 Task: Open Card Card0000000178 in Board Board0000000045 in Workspace WS0000000015 in Trello. Add Member Email0000000058 to Card Card0000000178 in Board Board0000000045 in Workspace WS0000000015 in Trello. Add Blue Label titled Label0000000178 to Card Card0000000178 in Board Board0000000045 in Workspace WS0000000015 in Trello. Add Checklist CL0000000178 to Card Card0000000178 in Board Board0000000045 in Workspace WS0000000015 in Trello. Add Dates with Start Date as Sep 01 2023 and Due Date as Sep 30 2023 to Card Card0000000178 in Board Board0000000045 in Workspace WS0000000015 in Trello
Action: Mouse moved to (356, 339)
Screenshot: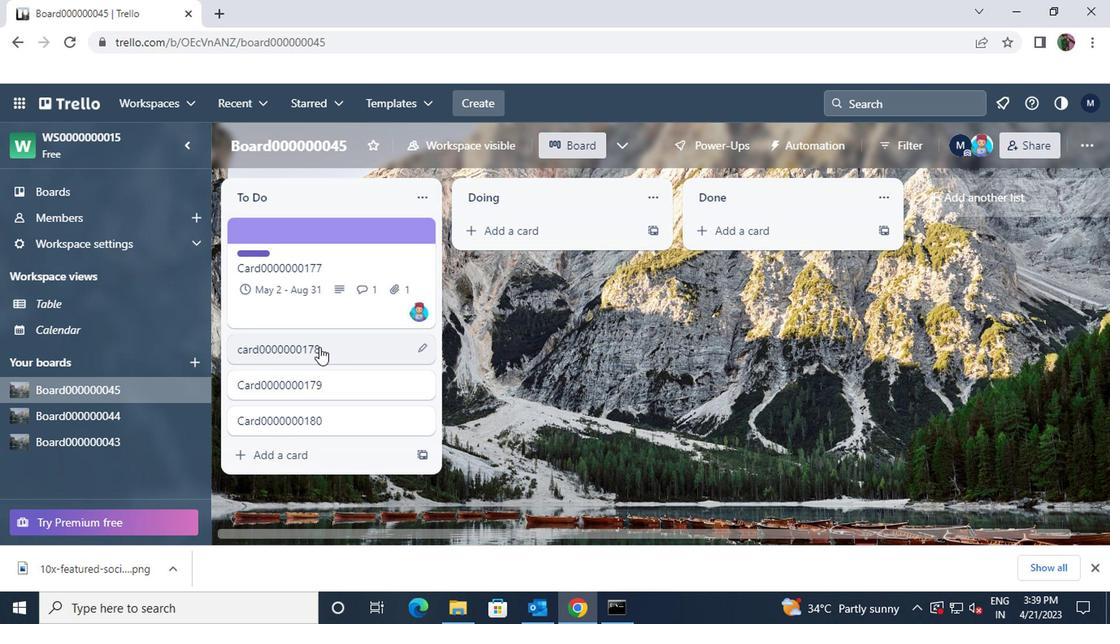 
Action: Mouse pressed left at (356, 339)
Screenshot: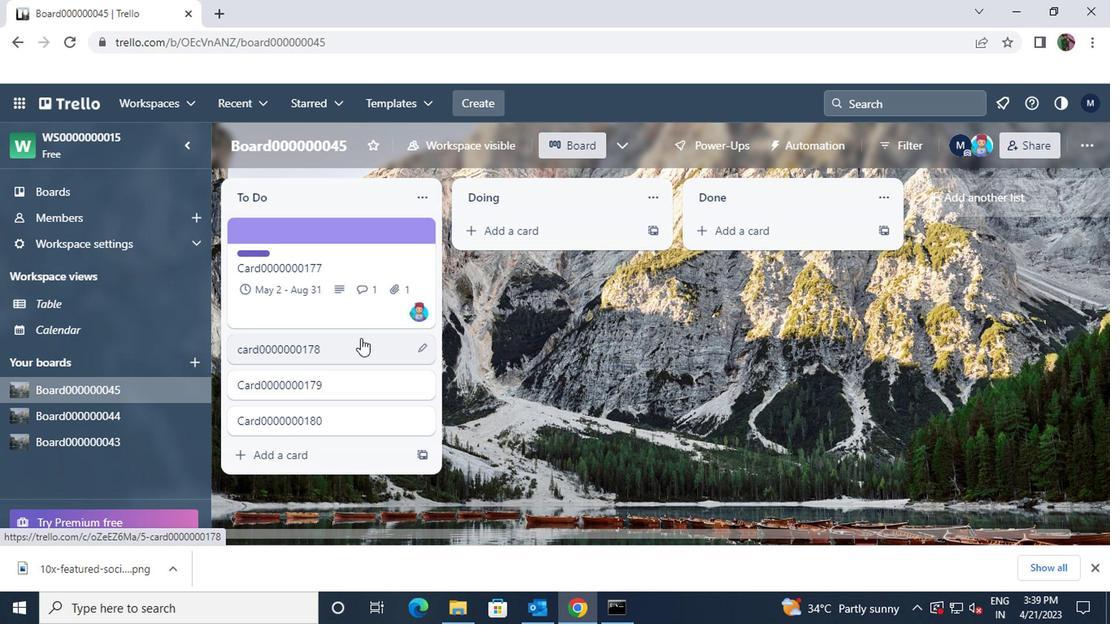 
Action: Mouse moved to (728, 234)
Screenshot: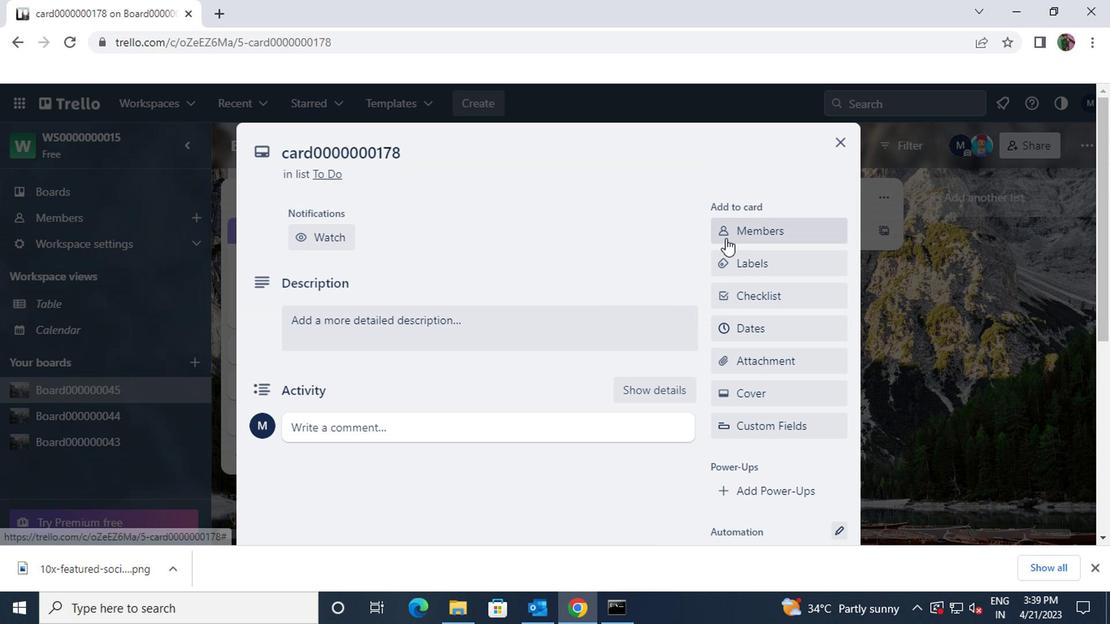 
Action: Mouse pressed left at (728, 234)
Screenshot: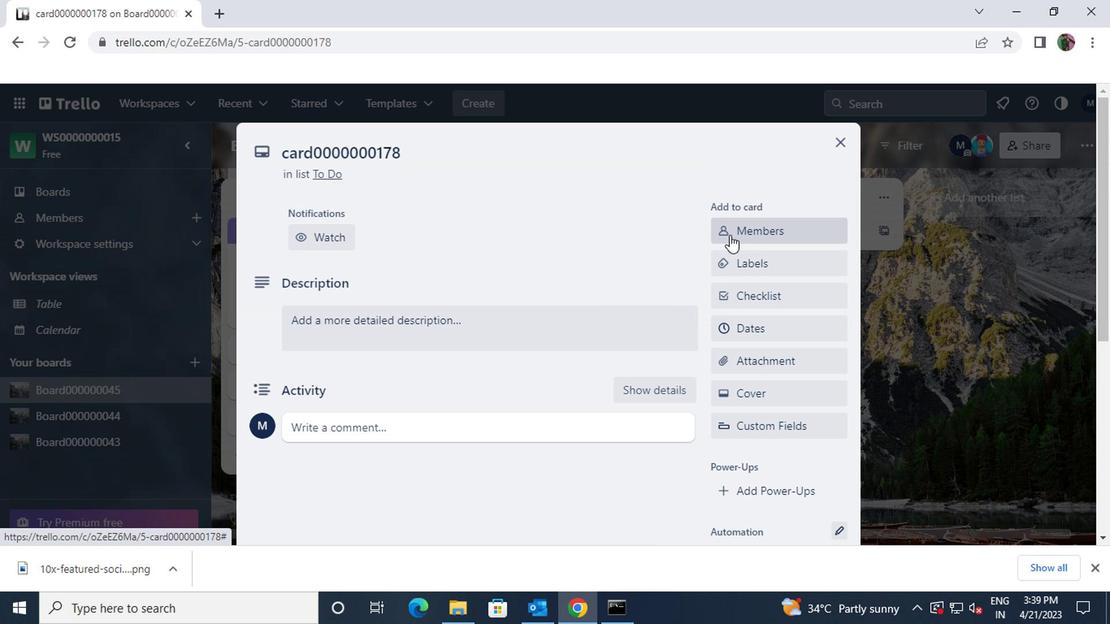 
Action: Key pressed nikrathi889<Key.shift>@GMAIL.COM
Screenshot: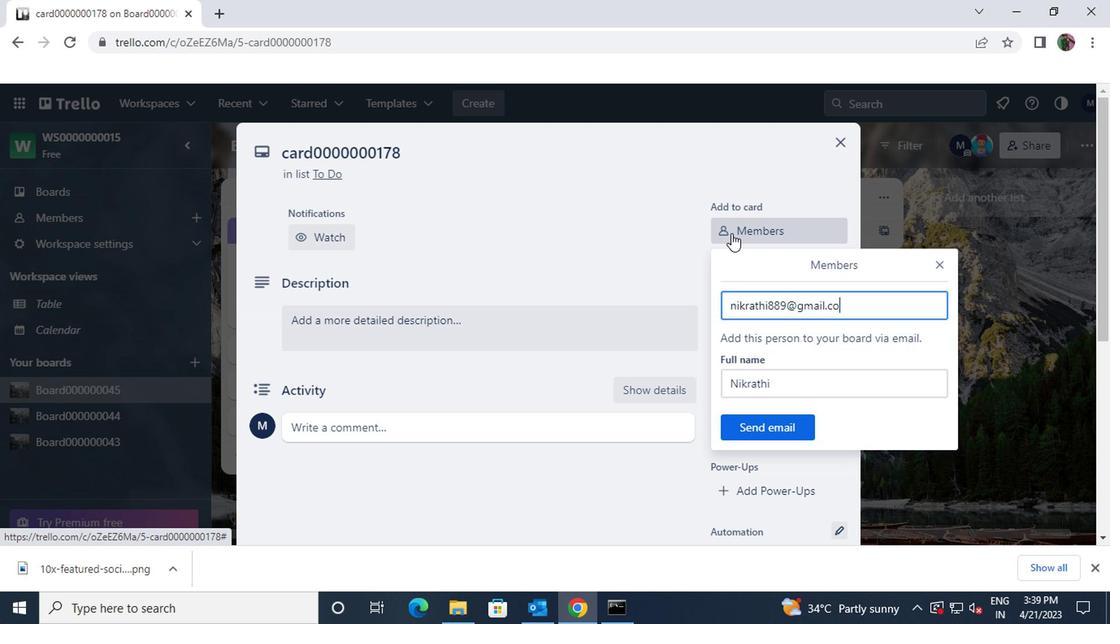 
Action: Mouse moved to (757, 429)
Screenshot: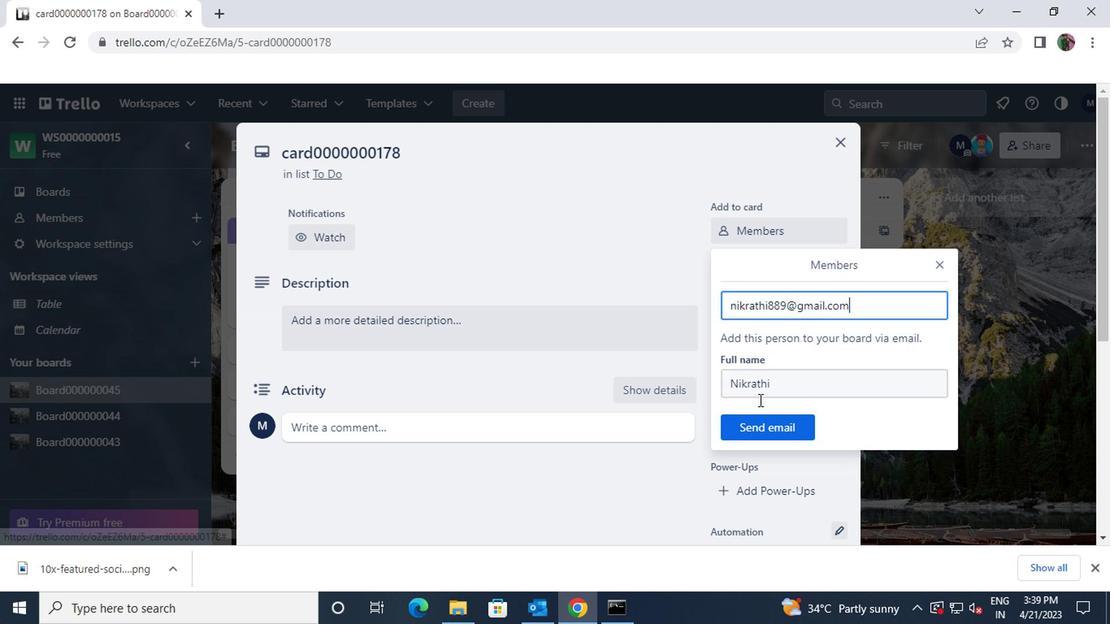 
Action: Mouse pressed left at (757, 429)
Screenshot: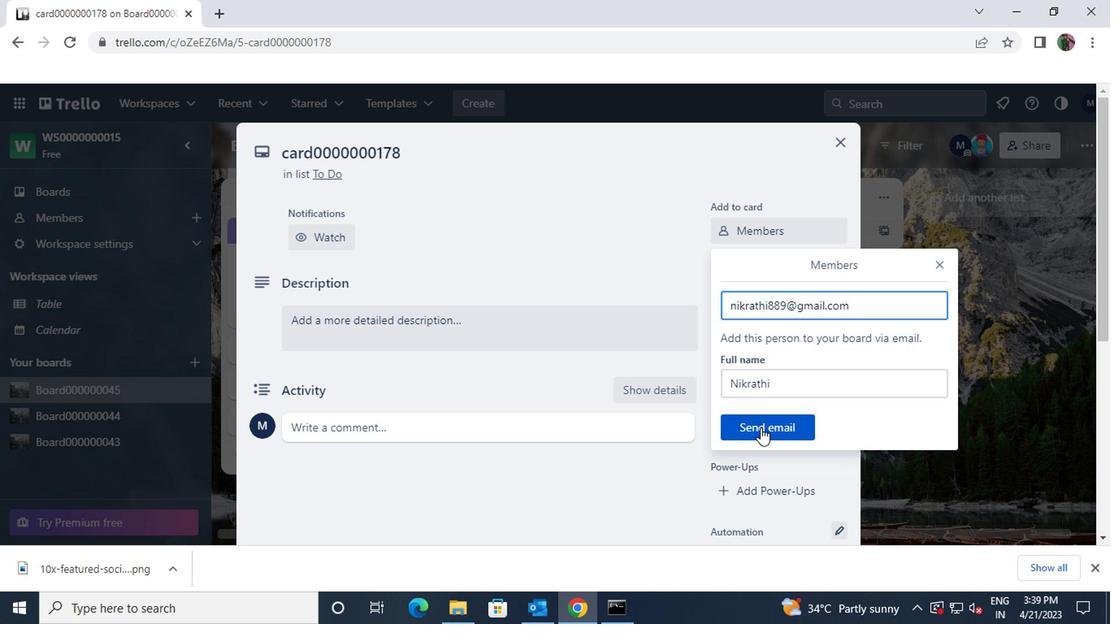 
Action: Mouse moved to (755, 259)
Screenshot: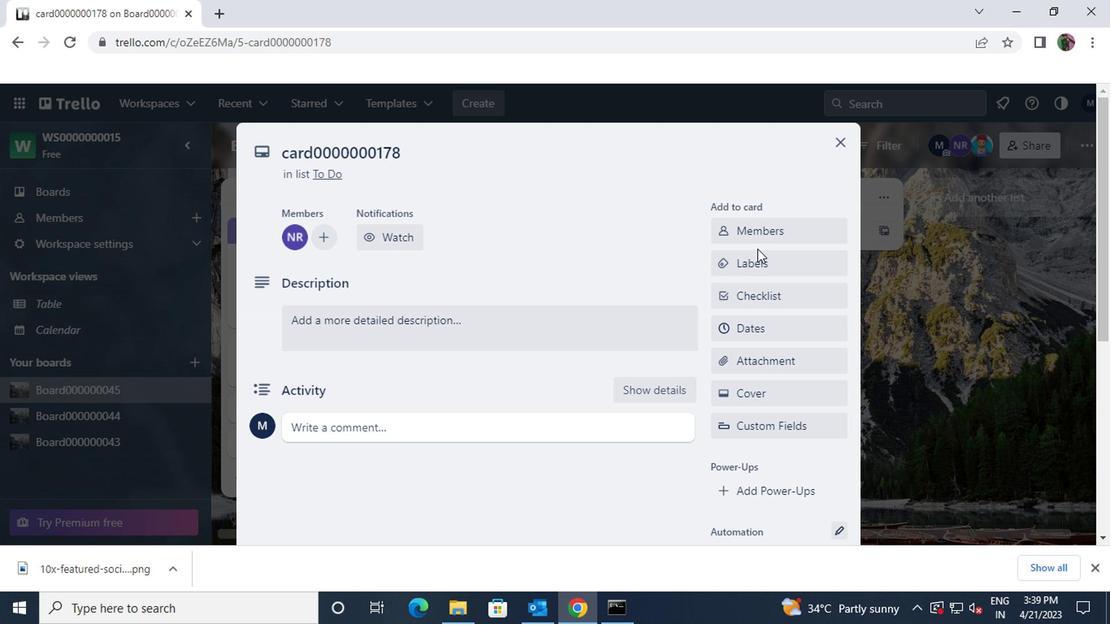 
Action: Mouse pressed left at (755, 259)
Screenshot: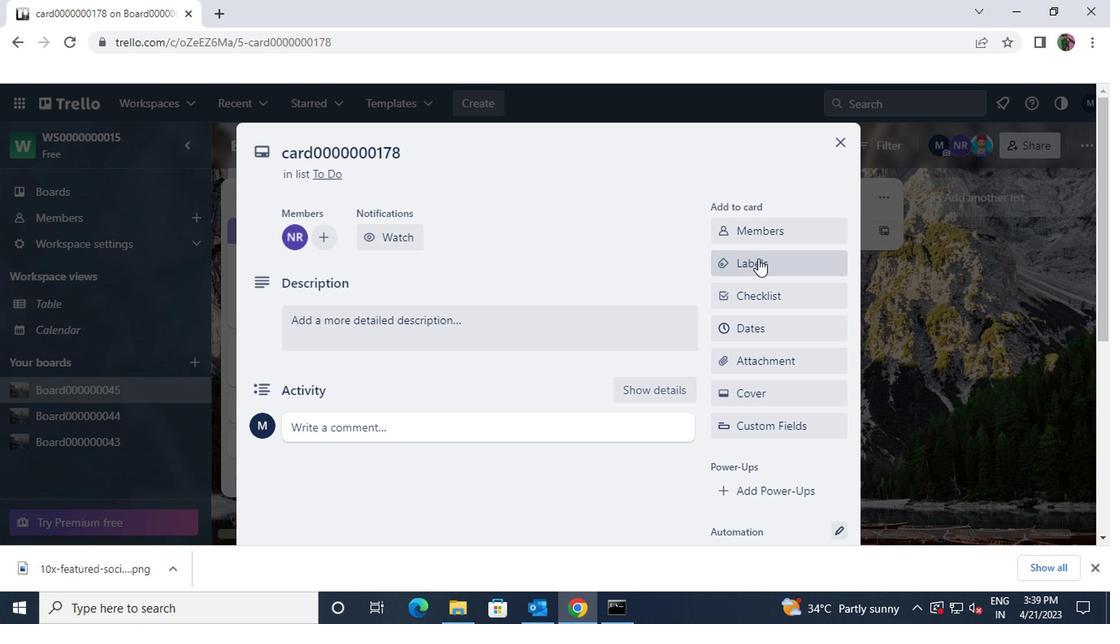 
Action: Mouse moved to (821, 452)
Screenshot: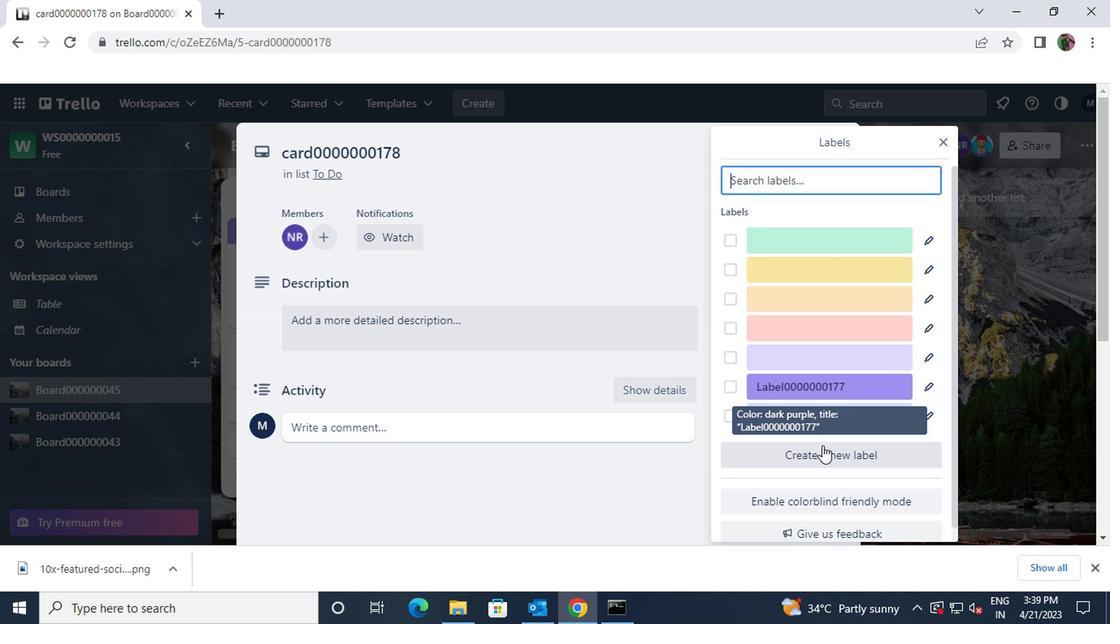 
Action: Mouse pressed left at (821, 452)
Screenshot: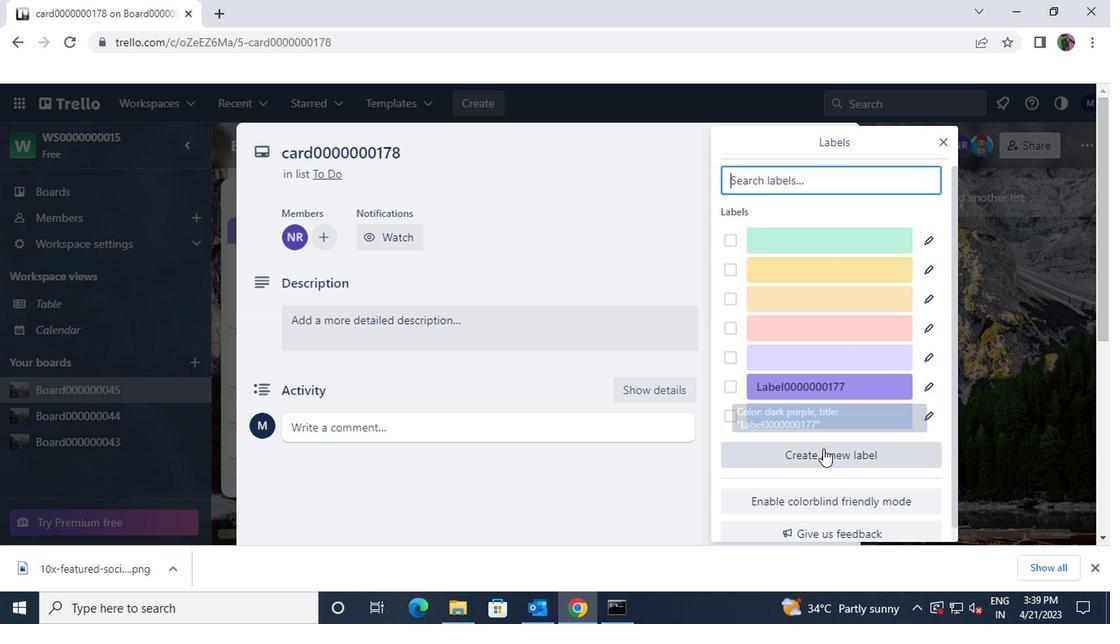 
Action: Mouse moved to (782, 293)
Screenshot: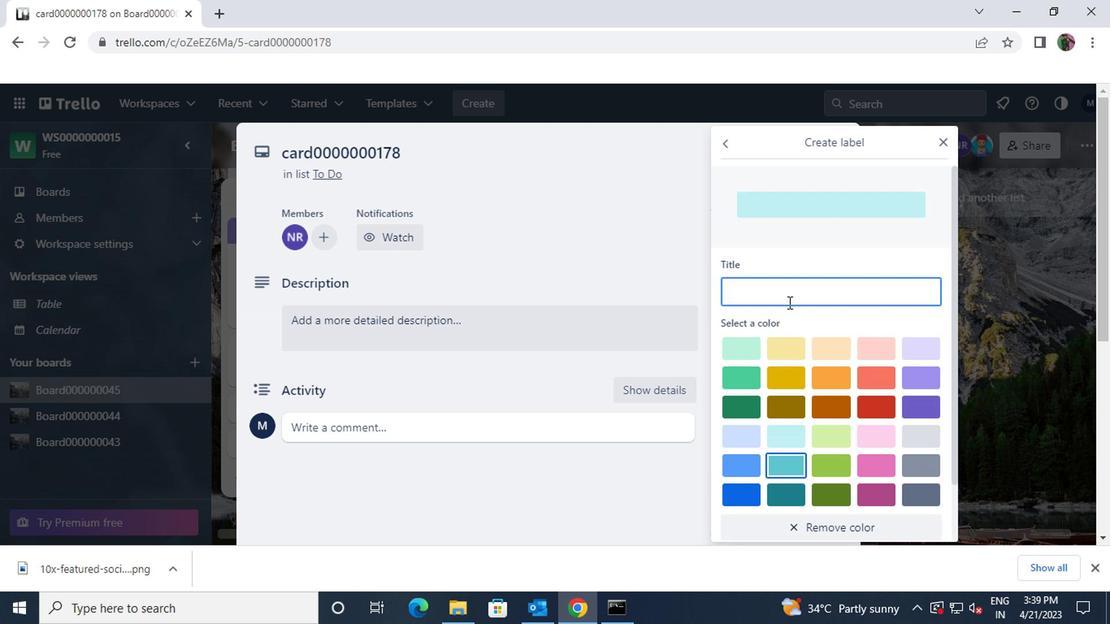 
Action: Mouse pressed left at (782, 293)
Screenshot: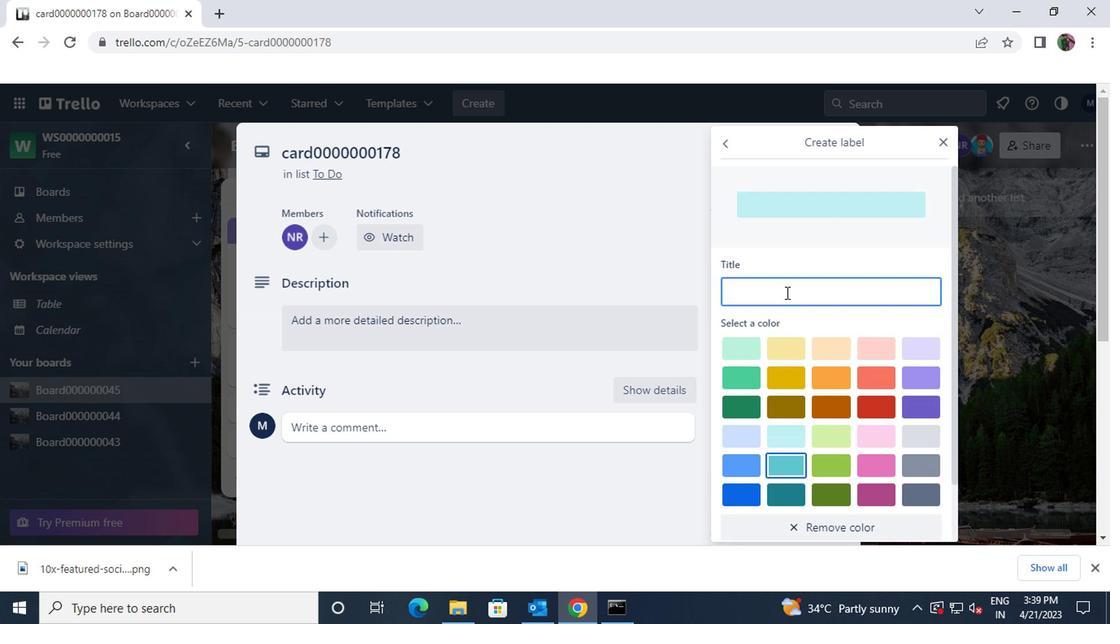 
Action: Mouse moved to (782, 293)
Screenshot: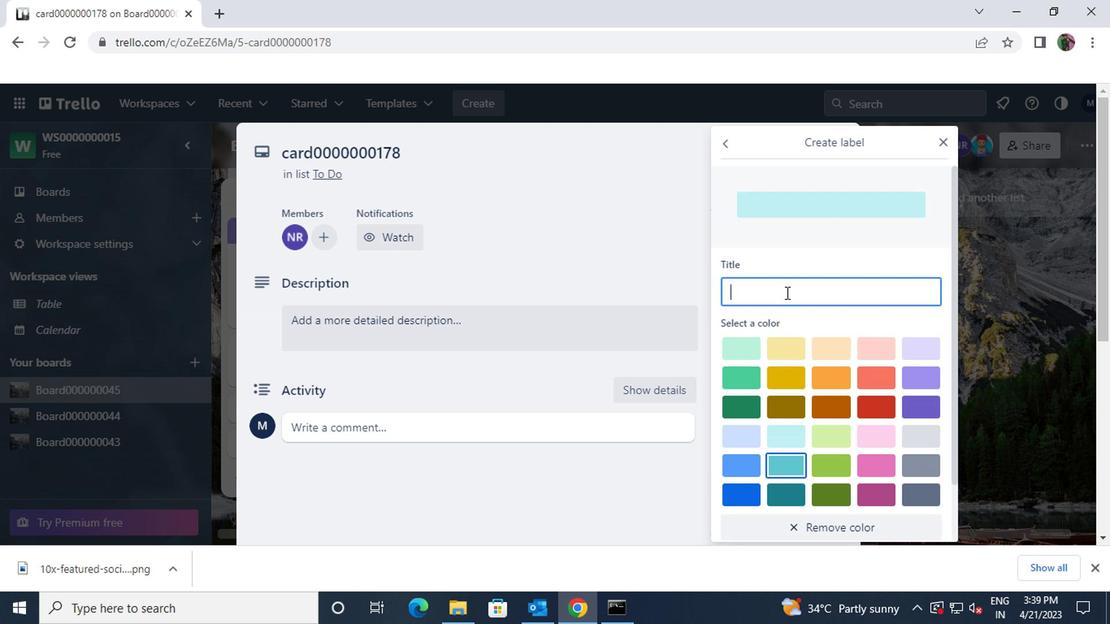 
Action: Key pressed <Key.shift>LABEL000000178
Screenshot: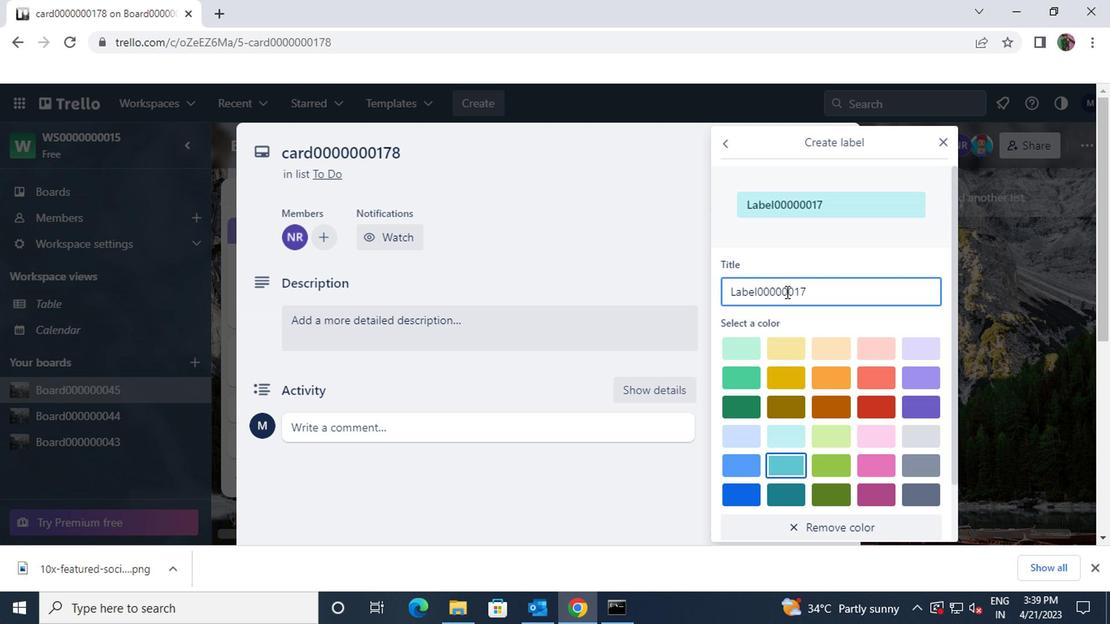 
Action: Mouse moved to (729, 492)
Screenshot: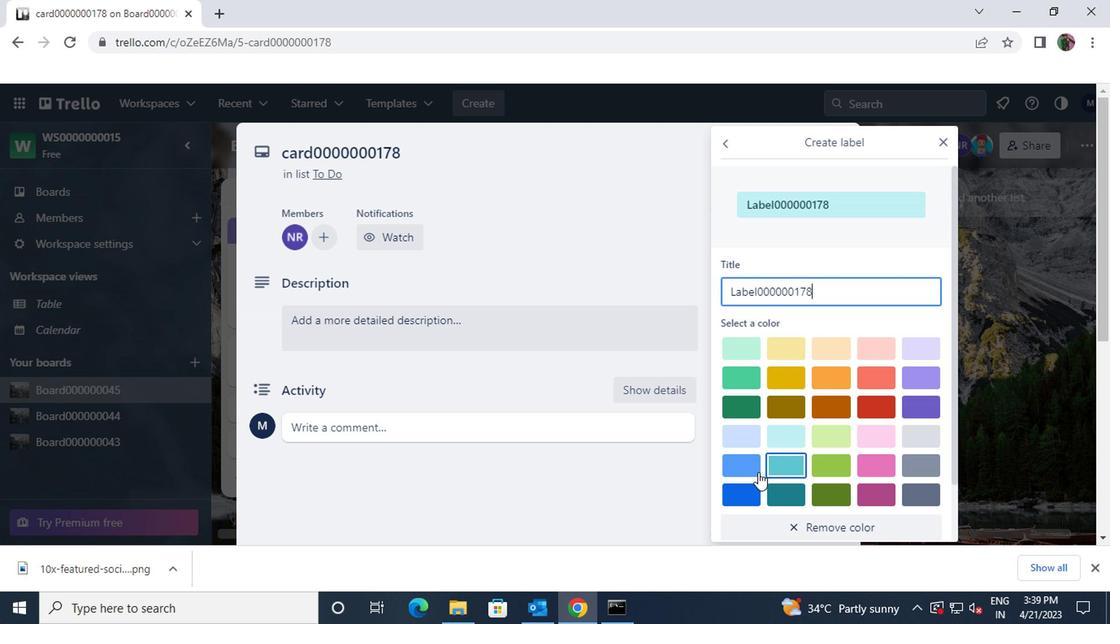 
Action: Mouse pressed left at (729, 492)
Screenshot: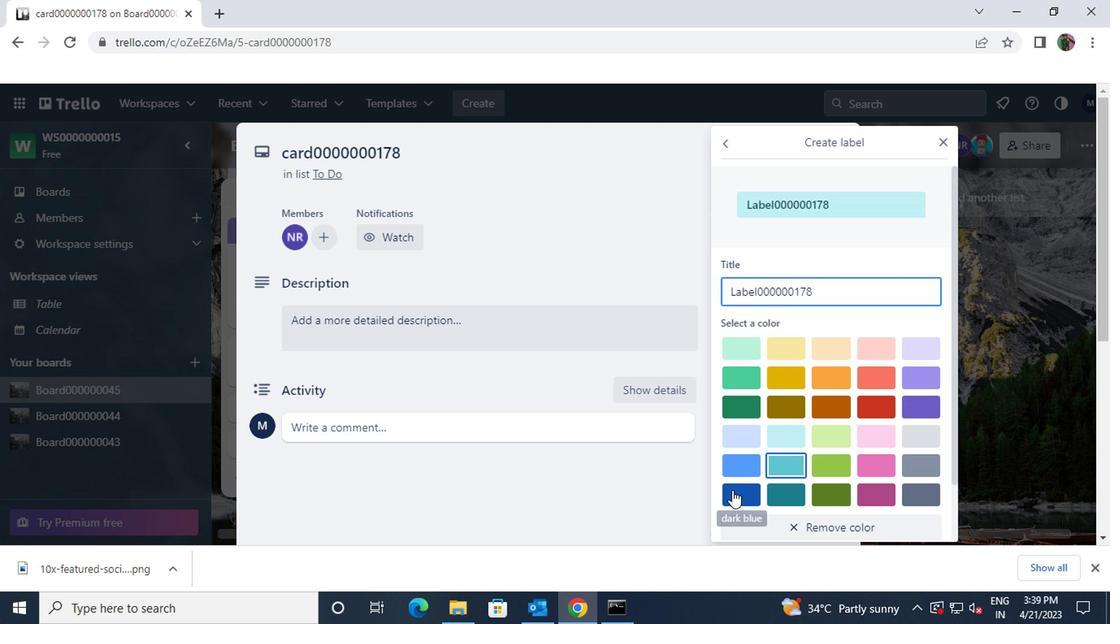 
Action: Mouse moved to (741, 491)
Screenshot: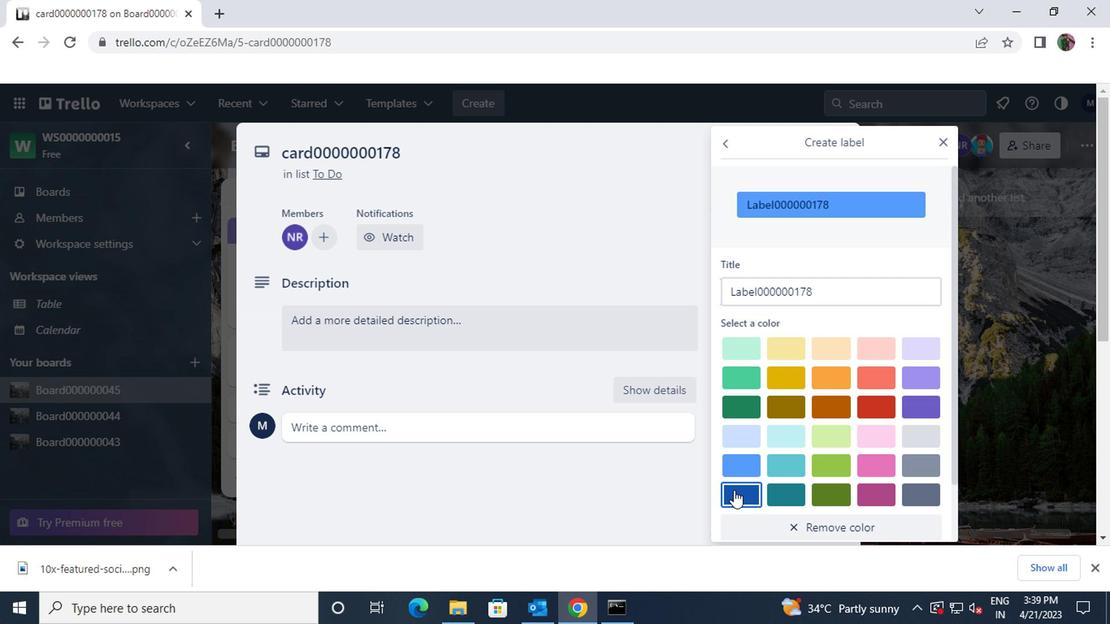
Action: Mouse scrolled (741, 490) with delta (0, -1)
Screenshot: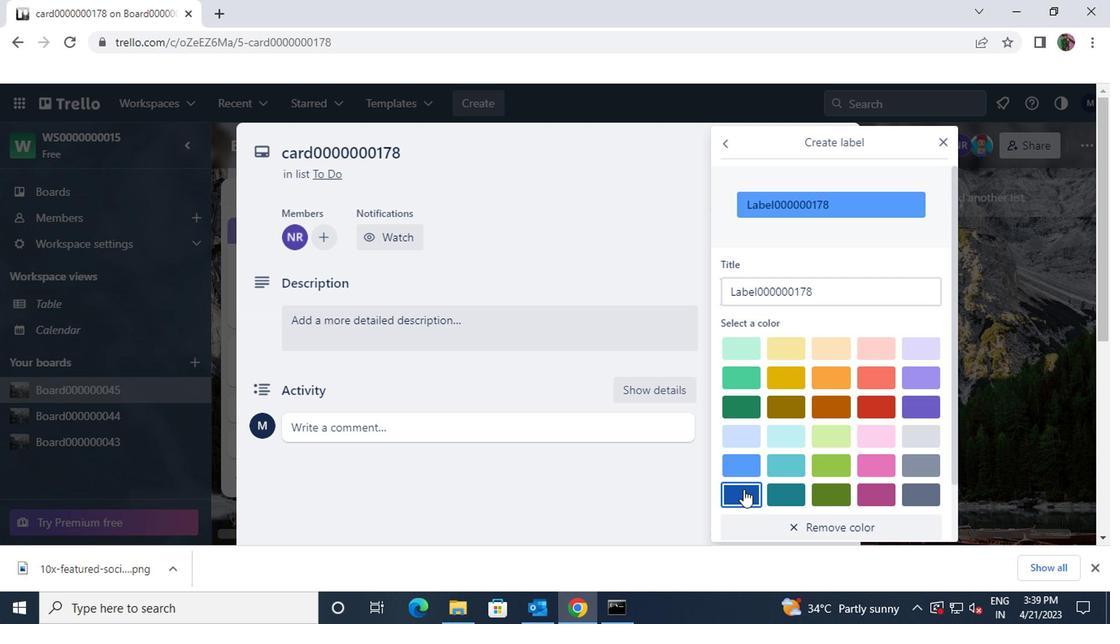 
Action: Mouse scrolled (741, 490) with delta (0, -1)
Screenshot: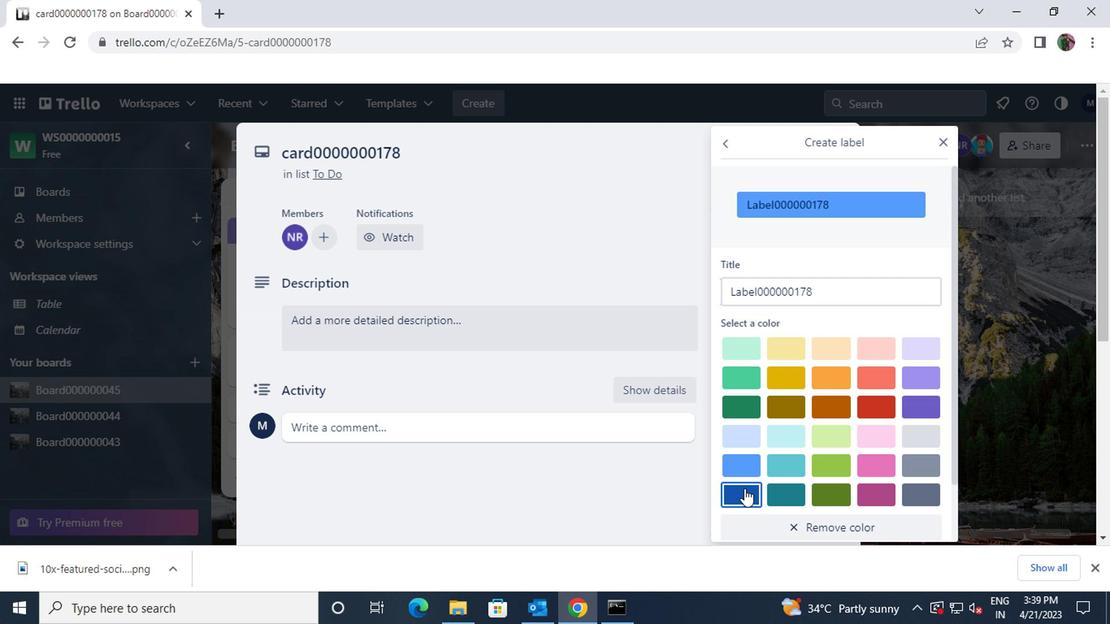 
Action: Mouse moved to (747, 516)
Screenshot: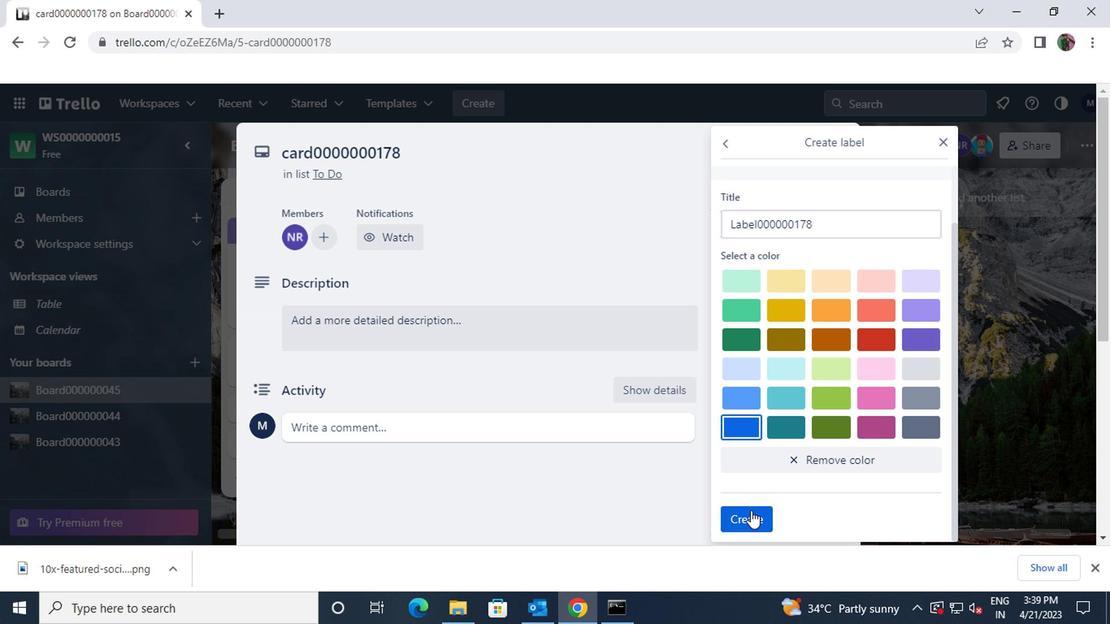 
Action: Mouse pressed left at (747, 516)
Screenshot: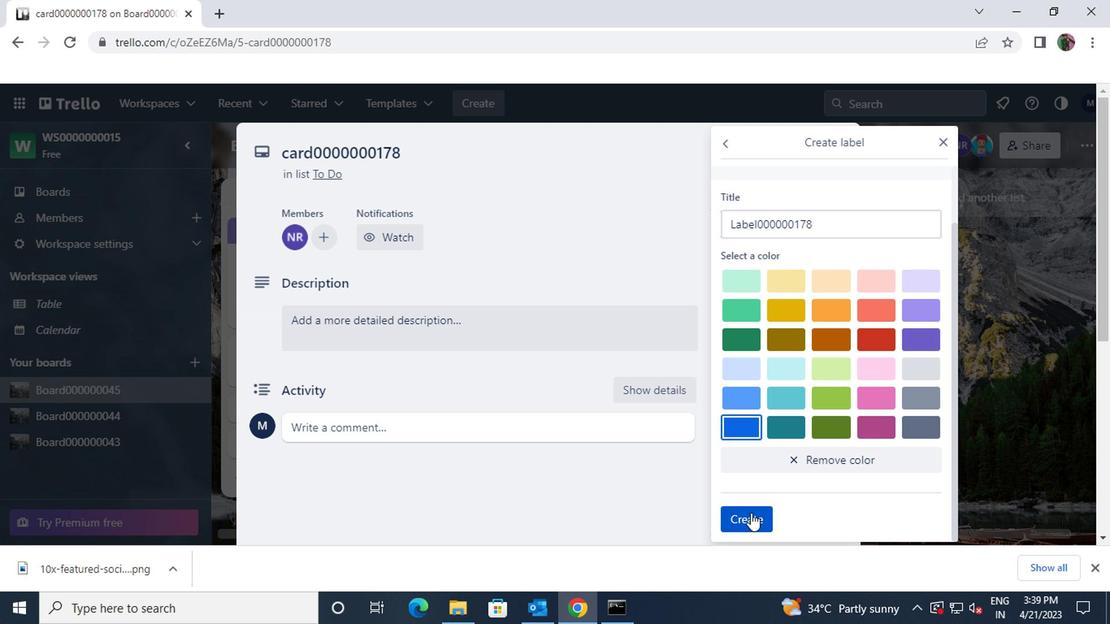 
Action: Mouse moved to (764, 487)
Screenshot: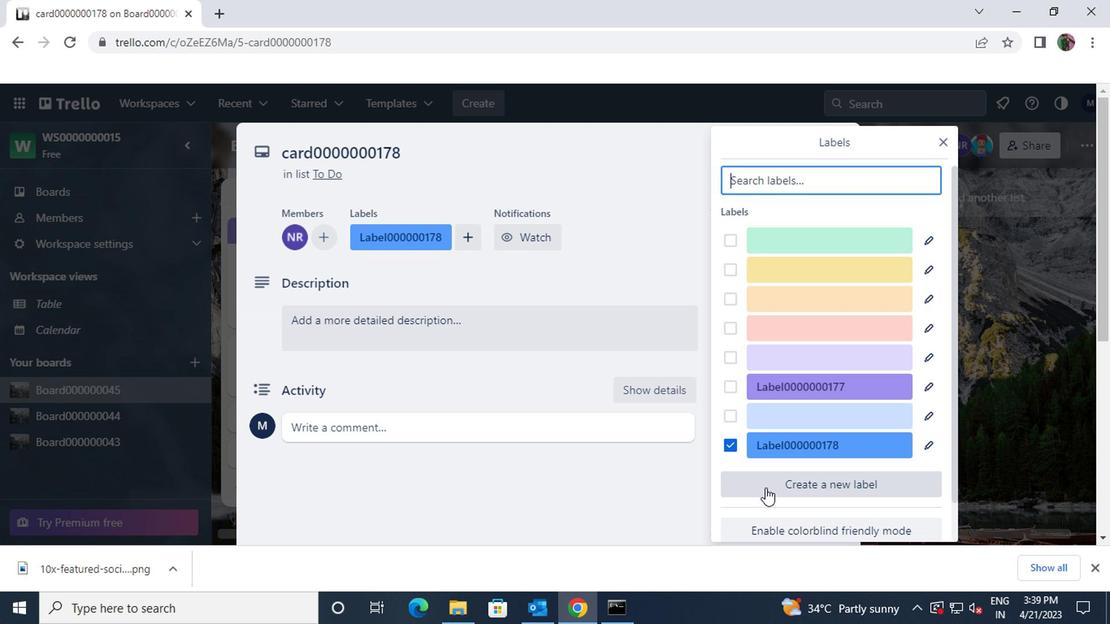 
Action: Mouse scrolled (764, 487) with delta (0, 0)
Screenshot: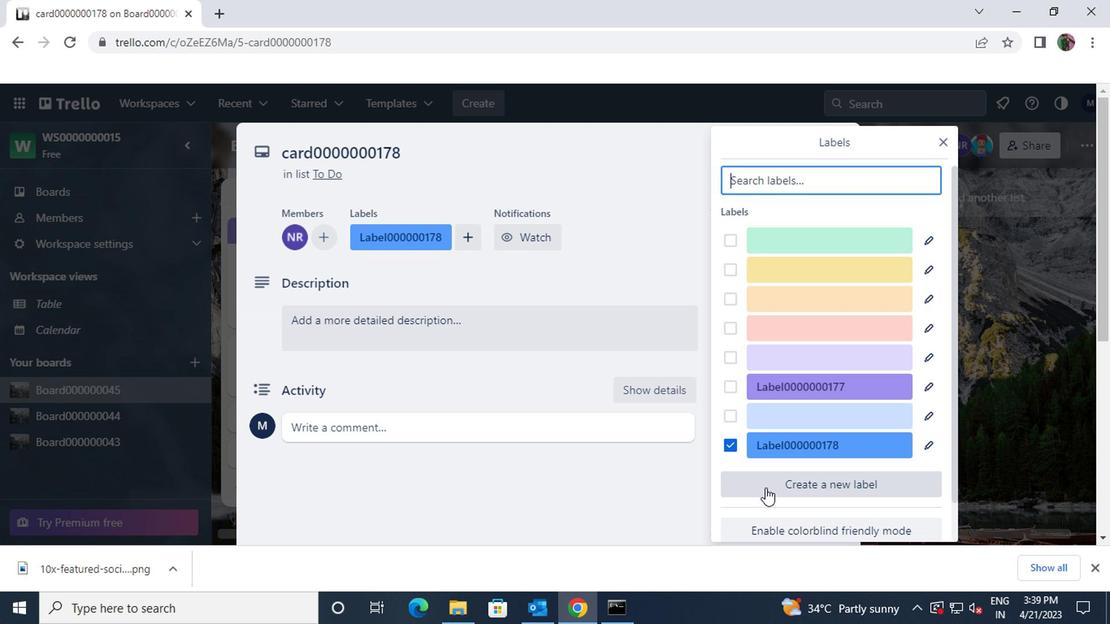 
Action: Mouse scrolled (764, 487) with delta (0, 0)
Screenshot: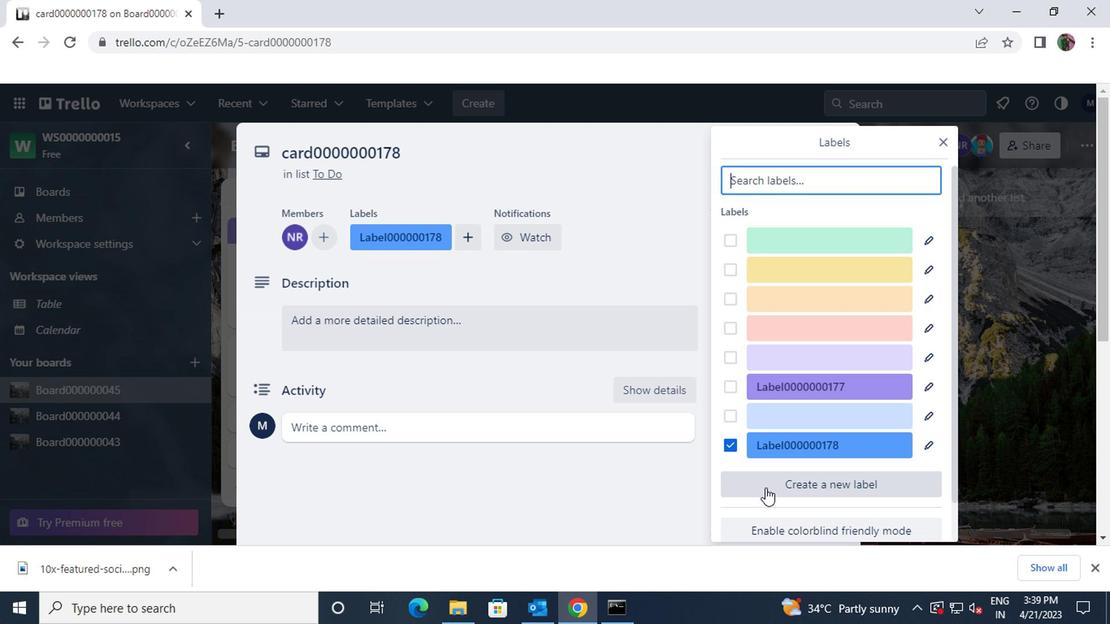 
Action: Mouse scrolled (764, 487) with delta (0, 0)
Screenshot: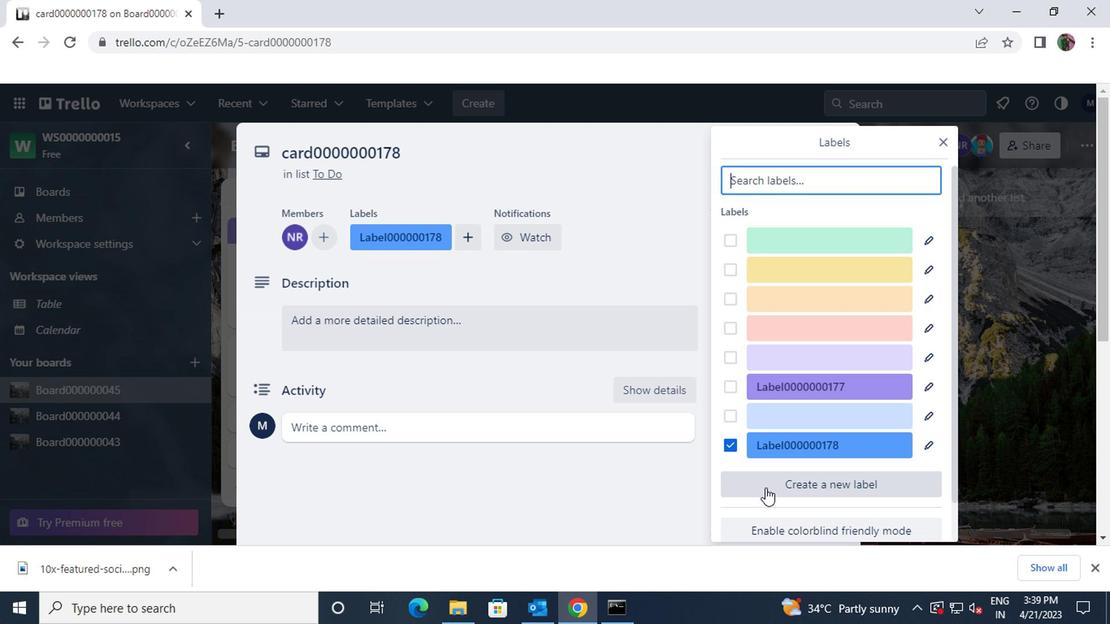 
Action: Mouse moved to (941, 142)
Screenshot: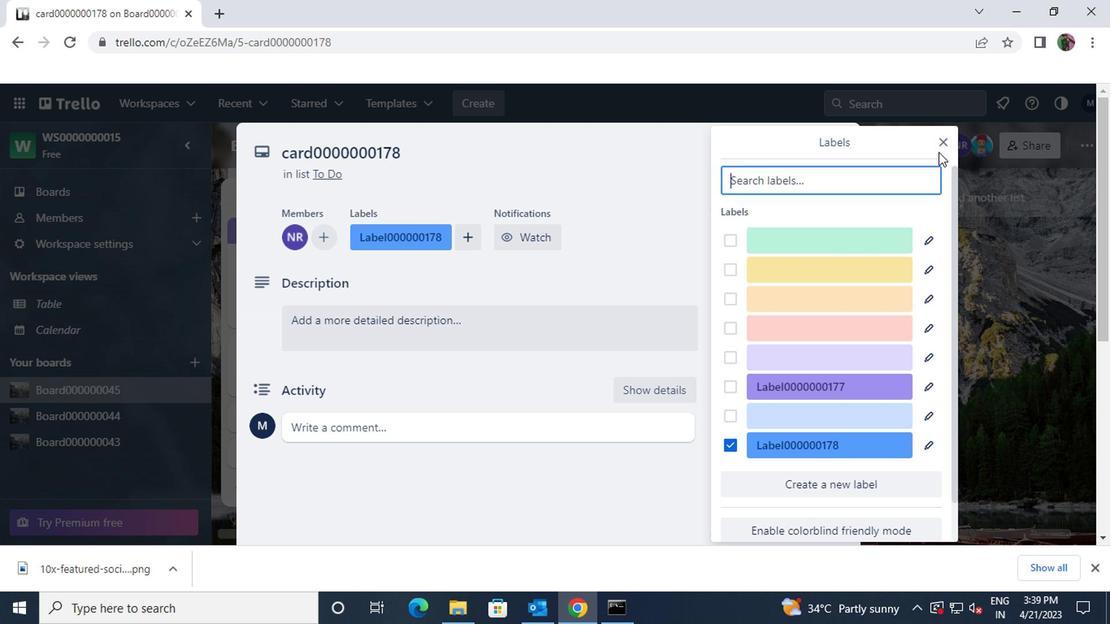 
Action: Mouse pressed left at (941, 142)
Screenshot: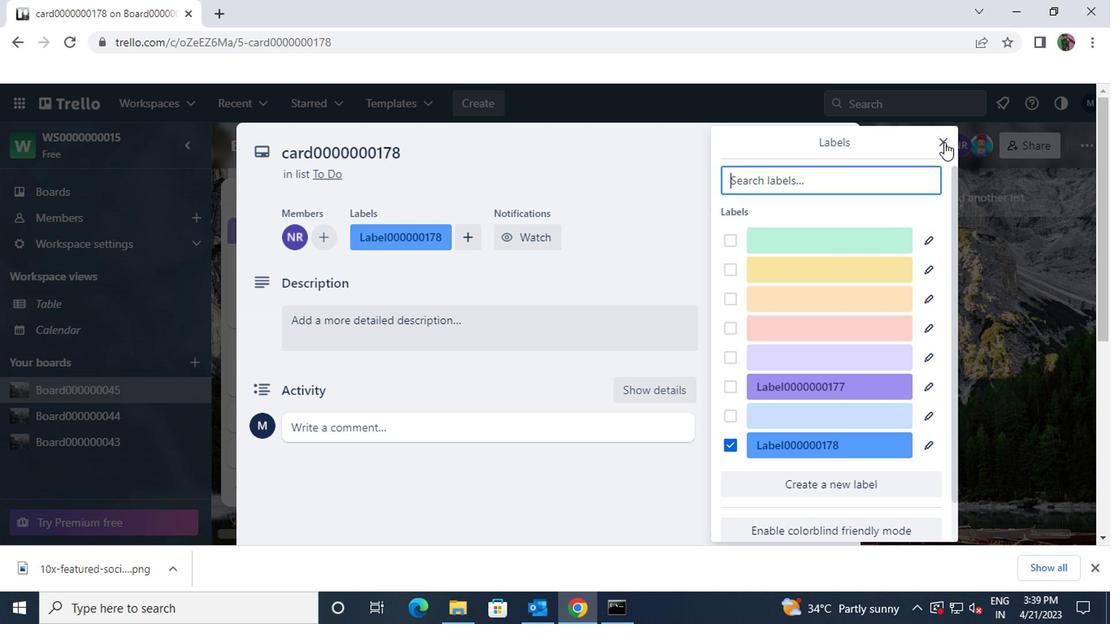 
Action: Mouse moved to (800, 285)
Screenshot: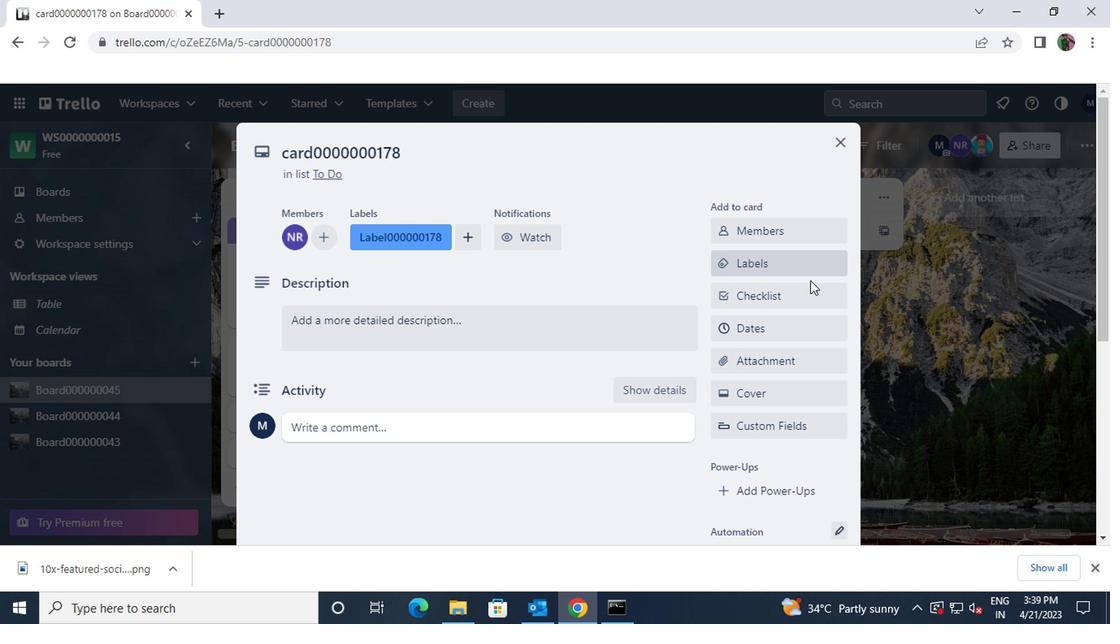 
Action: Mouse pressed left at (800, 285)
Screenshot: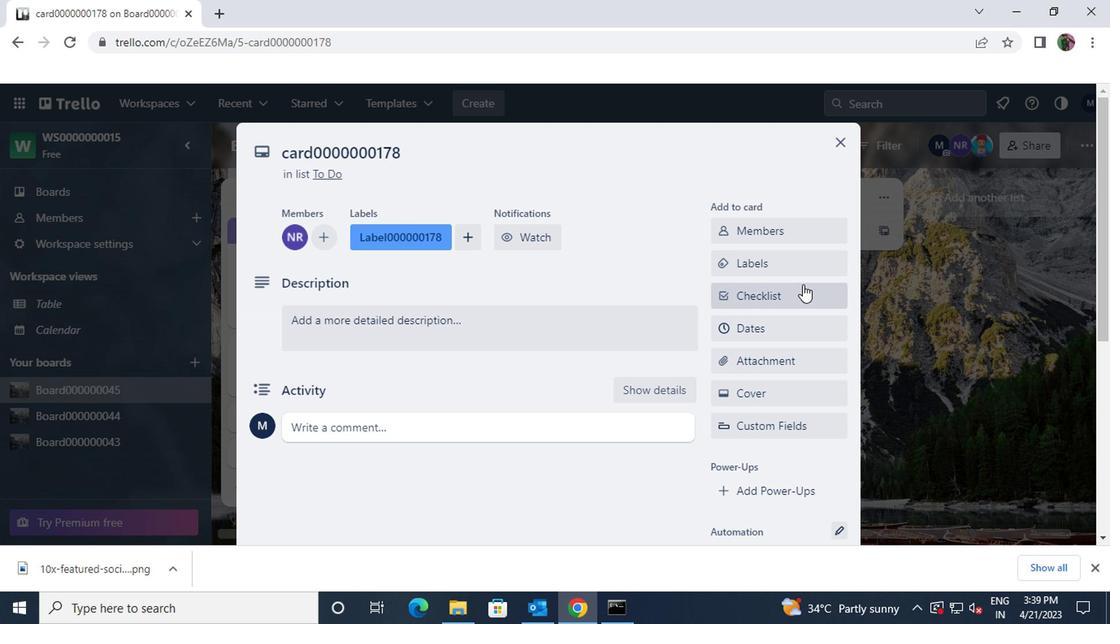 
Action: Key pressed <Key.shift>CL0000000178
Screenshot: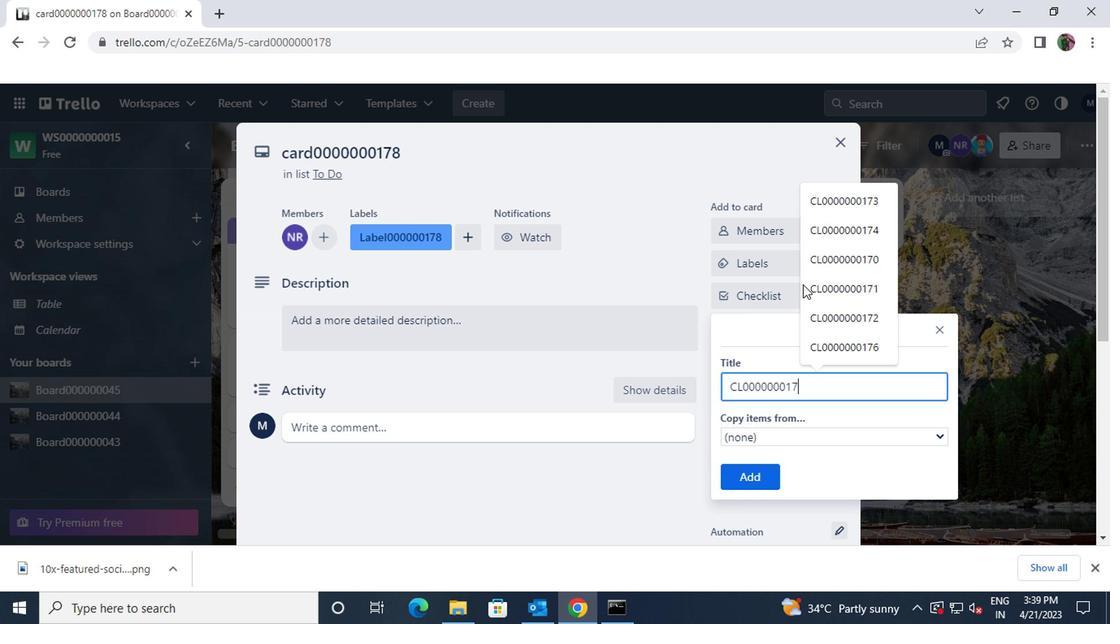 
Action: Mouse moved to (761, 473)
Screenshot: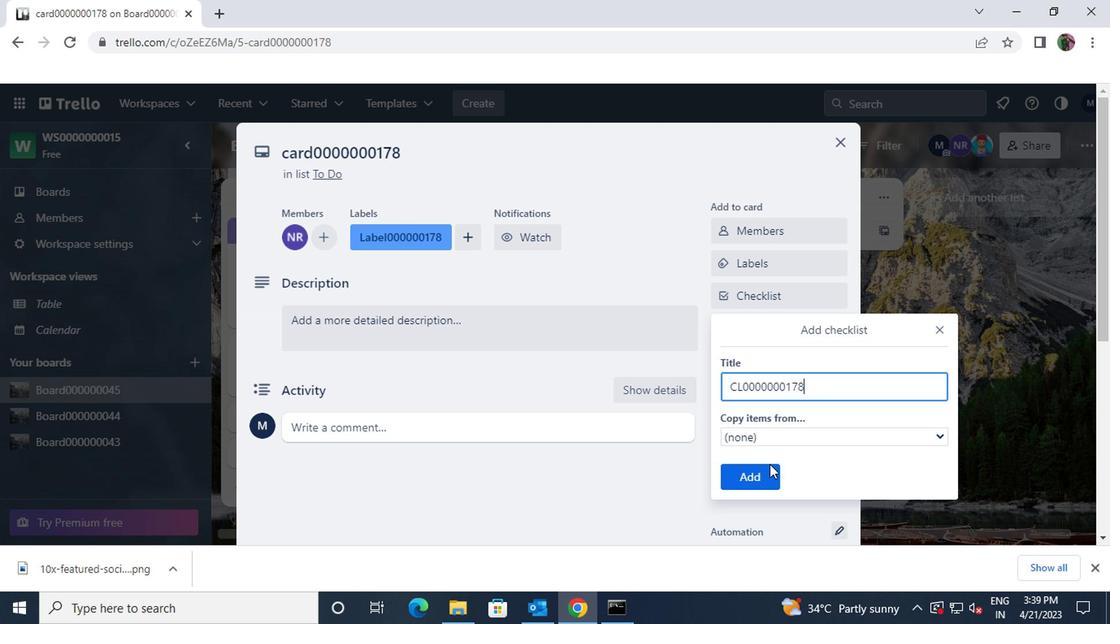 
Action: Mouse pressed left at (761, 473)
Screenshot: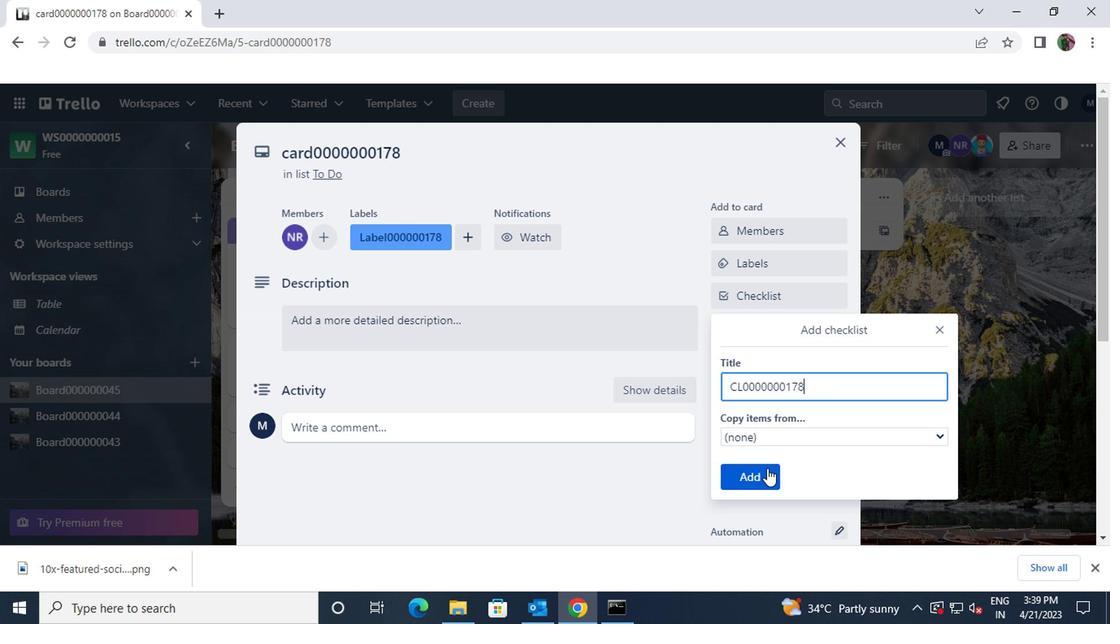 
Action: Mouse moved to (760, 327)
Screenshot: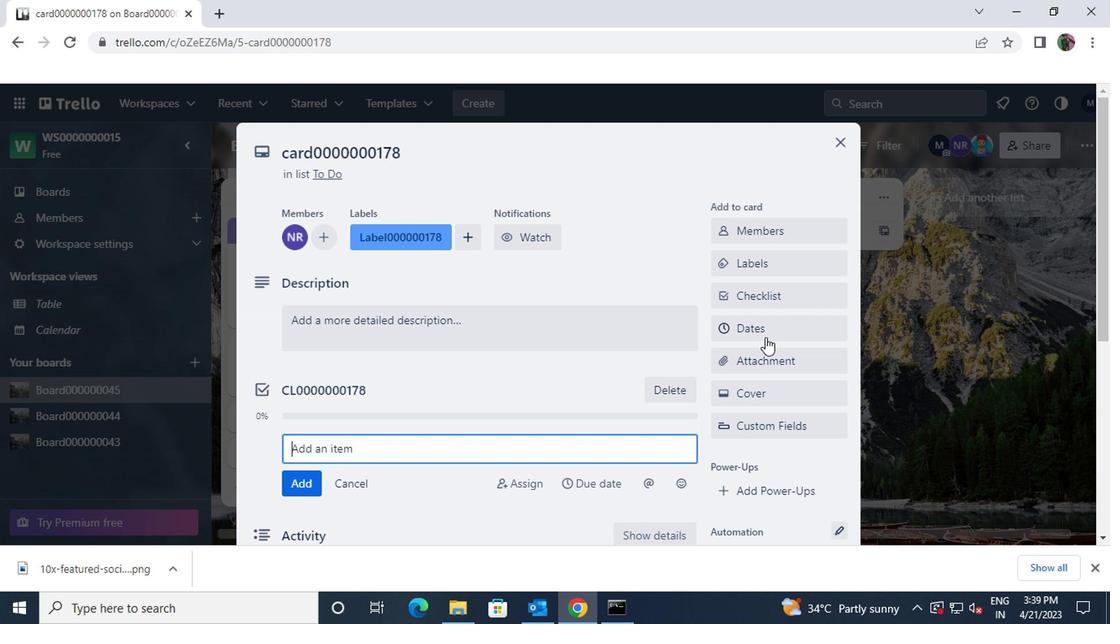 
Action: Mouse pressed left at (760, 327)
Screenshot: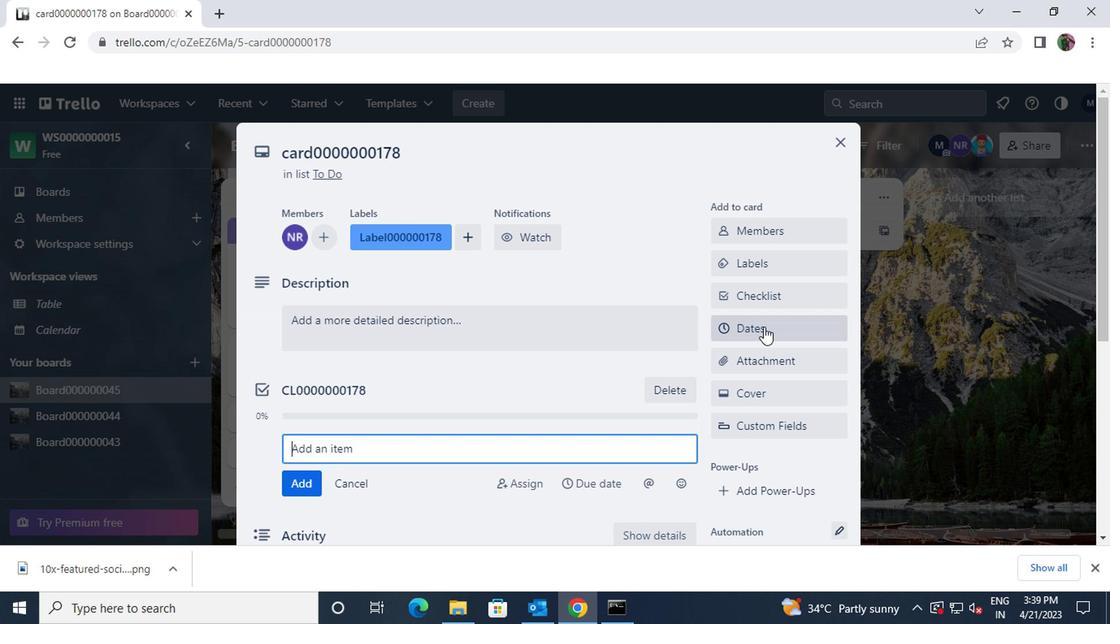 
Action: Mouse moved to (727, 431)
Screenshot: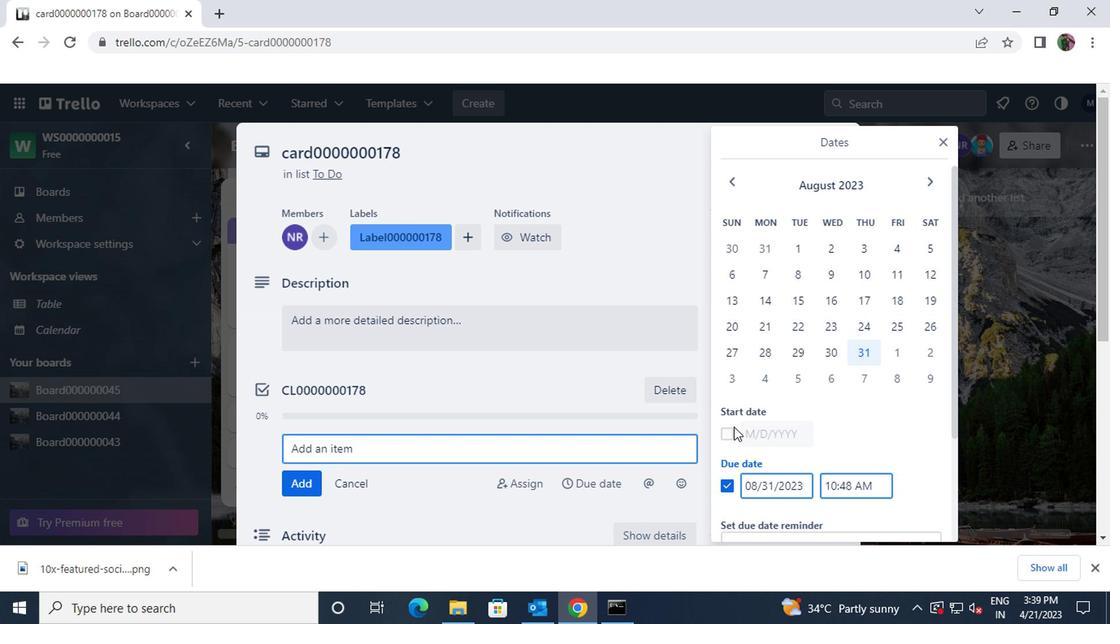 
Action: Mouse pressed left at (727, 431)
Screenshot: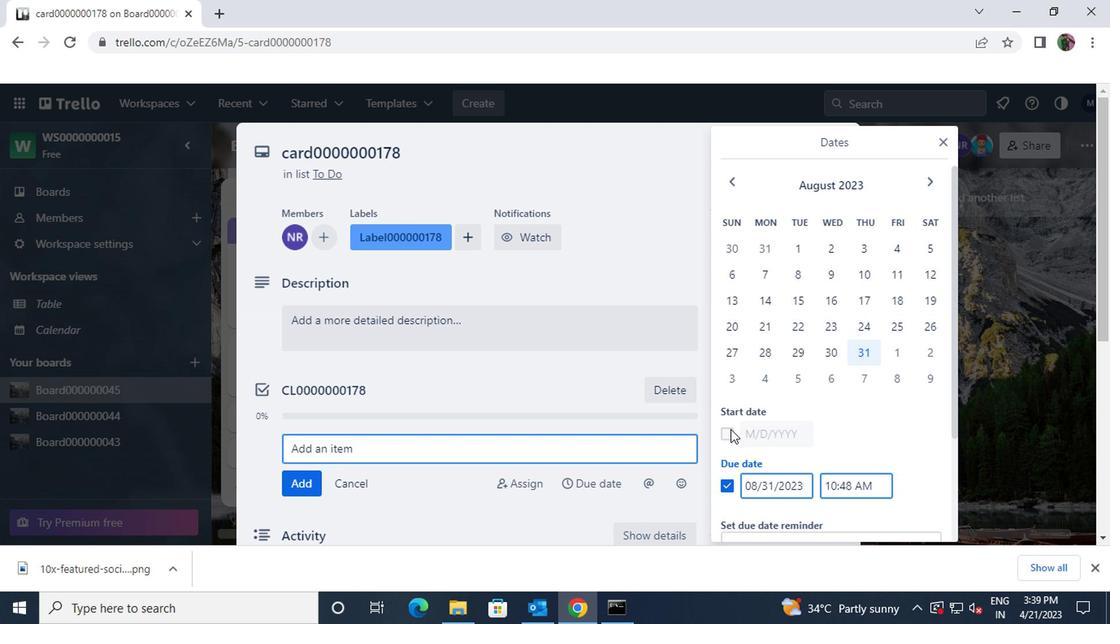 
Action: Mouse moved to (922, 184)
Screenshot: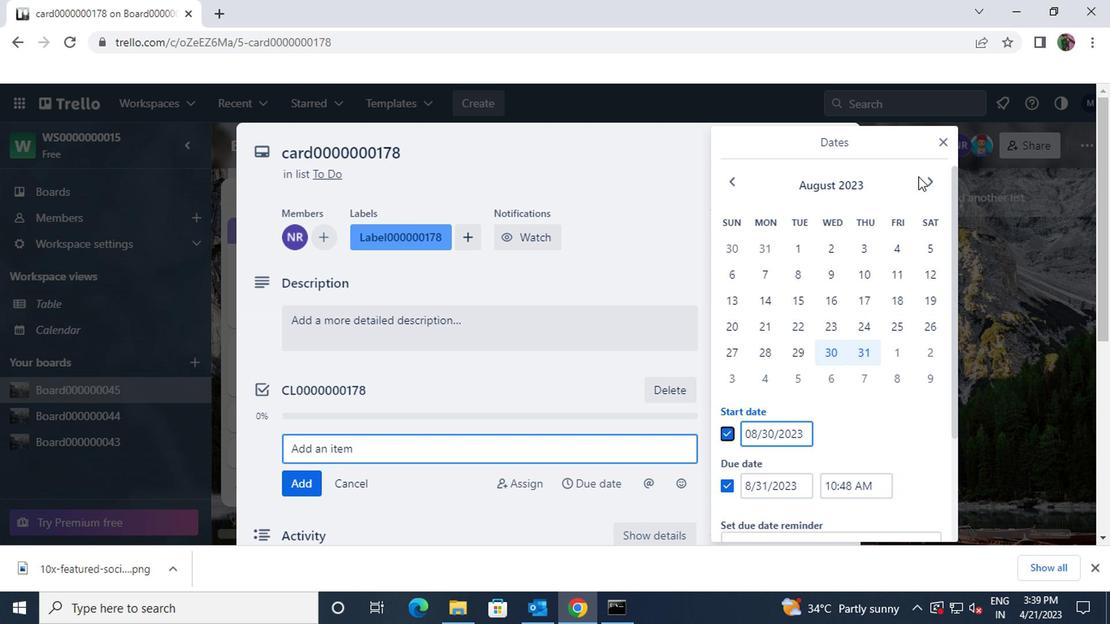 
Action: Mouse pressed left at (922, 184)
Screenshot: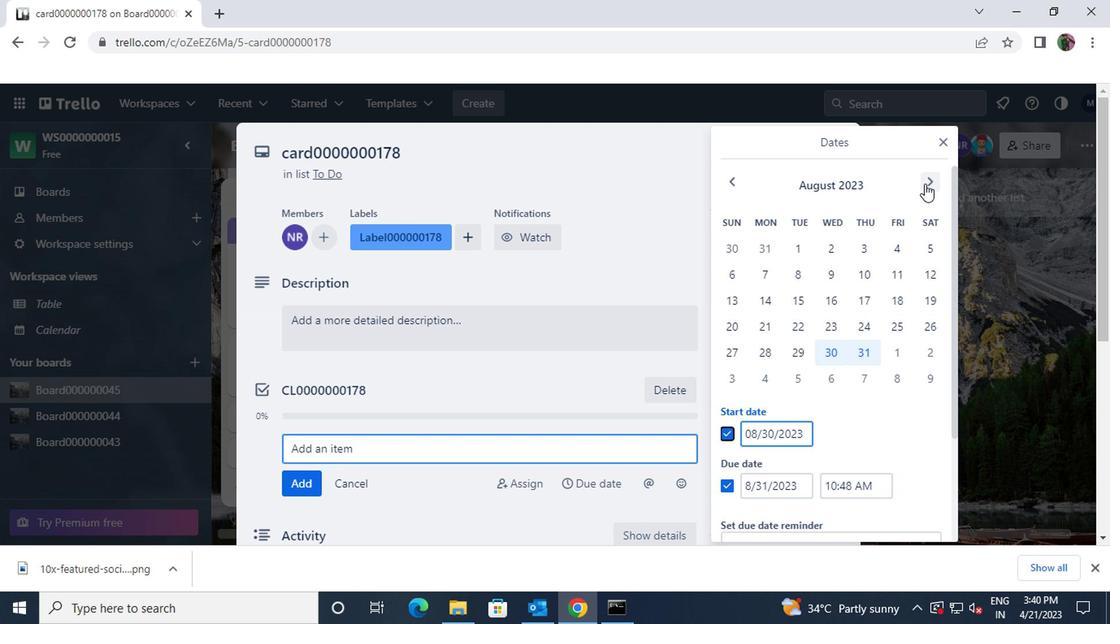 
Action: Mouse moved to (895, 248)
Screenshot: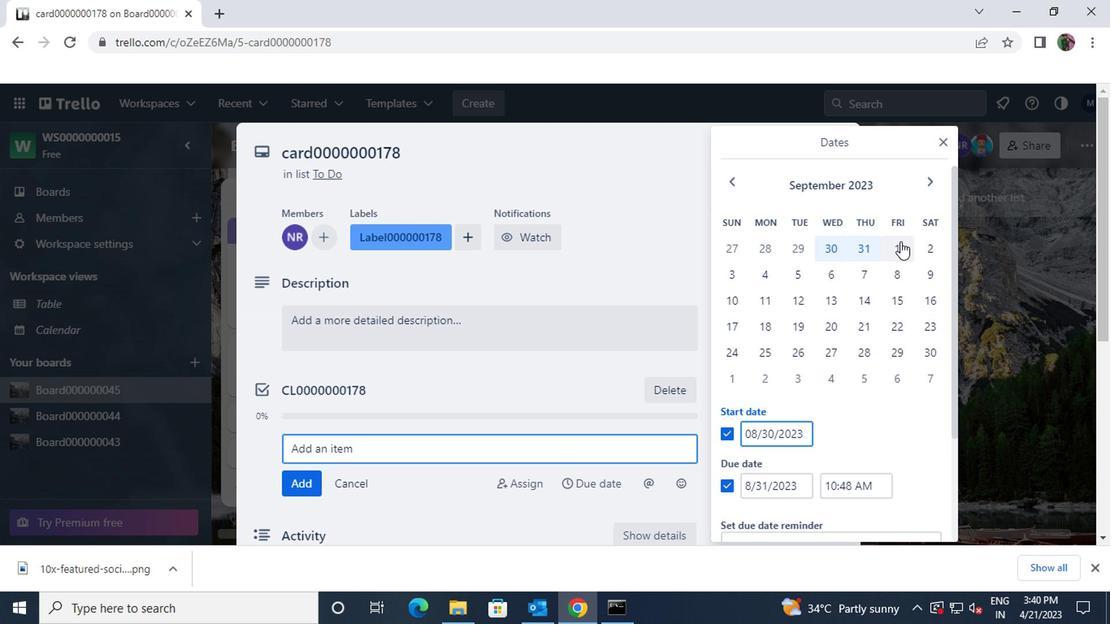 
Action: Mouse pressed left at (895, 248)
Screenshot: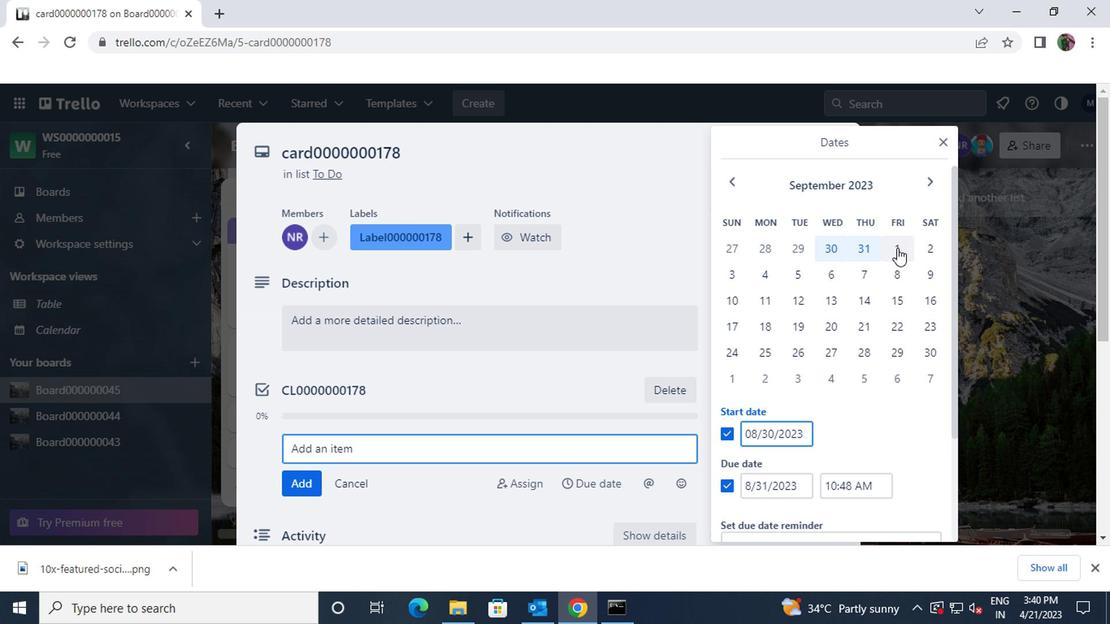 
Action: Mouse moved to (926, 351)
Screenshot: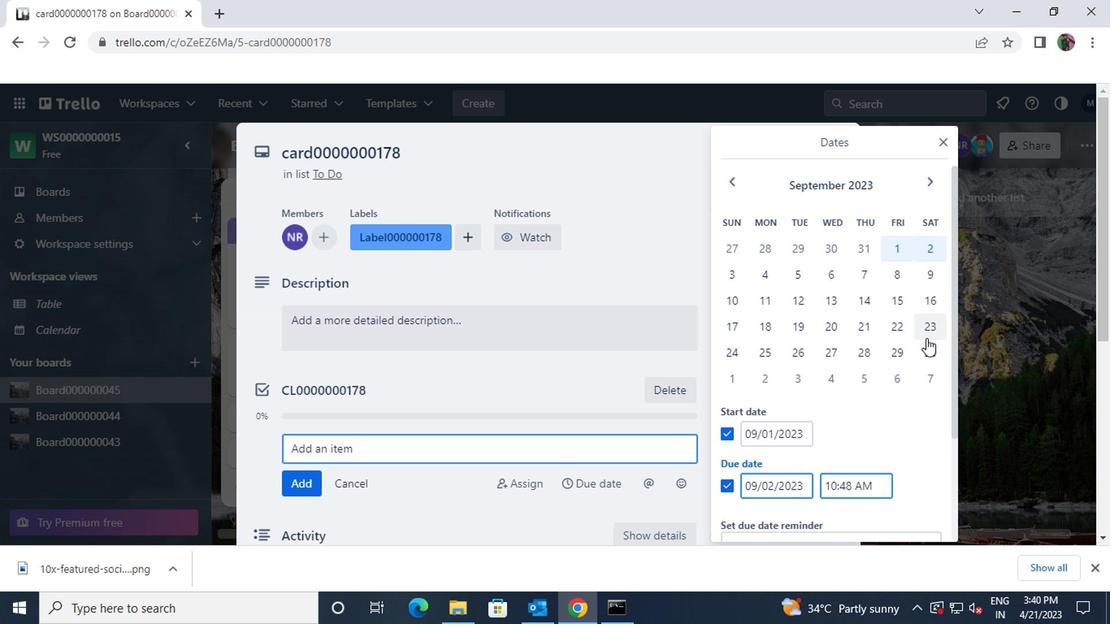 
Action: Mouse pressed left at (926, 351)
Screenshot: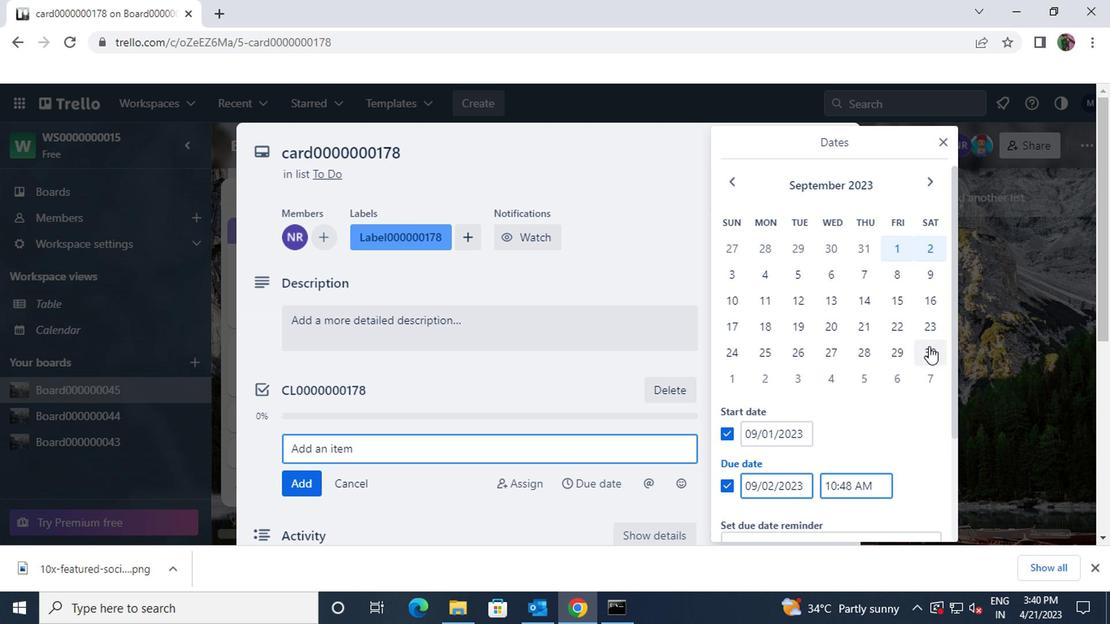 
Action: Mouse moved to (926, 350)
Screenshot: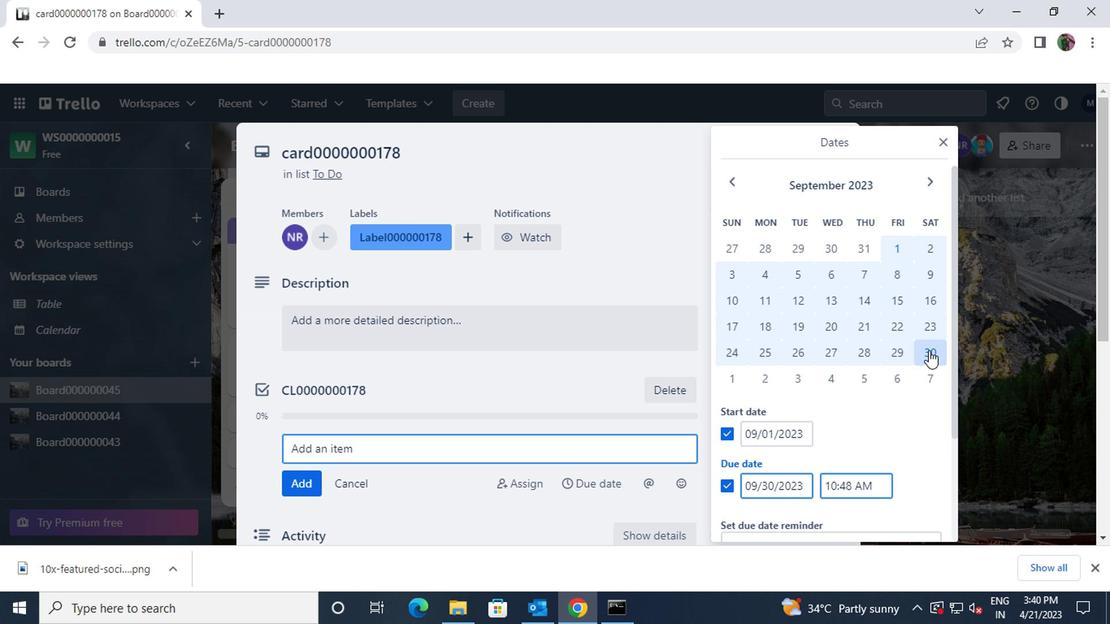 
Action: Mouse scrolled (926, 349) with delta (0, -1)
Screenshot: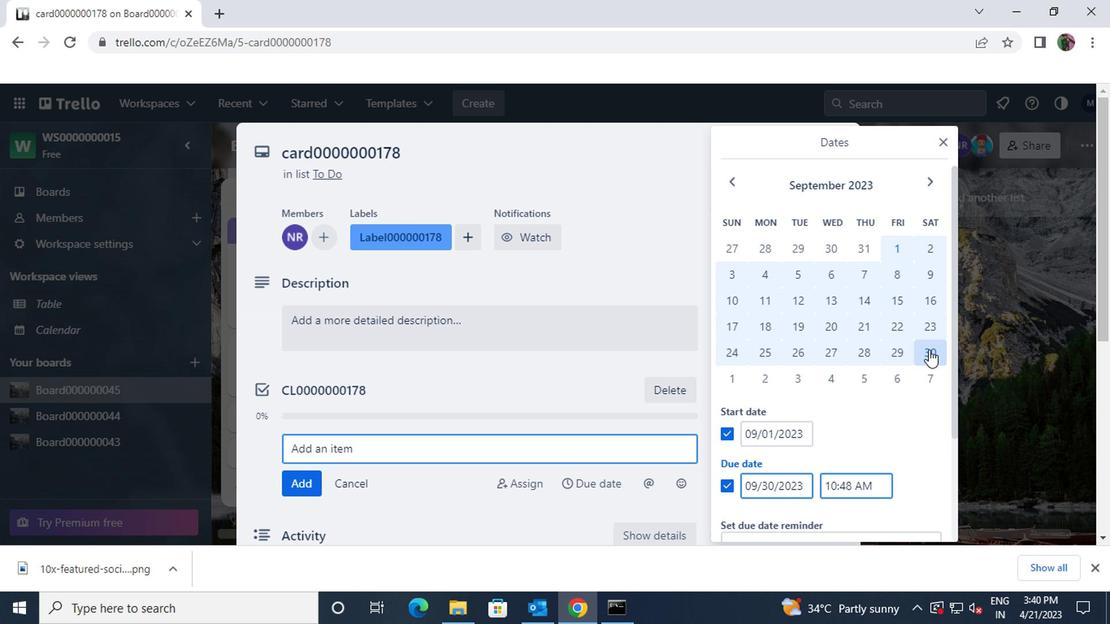 
Action: Mouse scrolled (926, 349) with delta (0, -1)
Screenshot: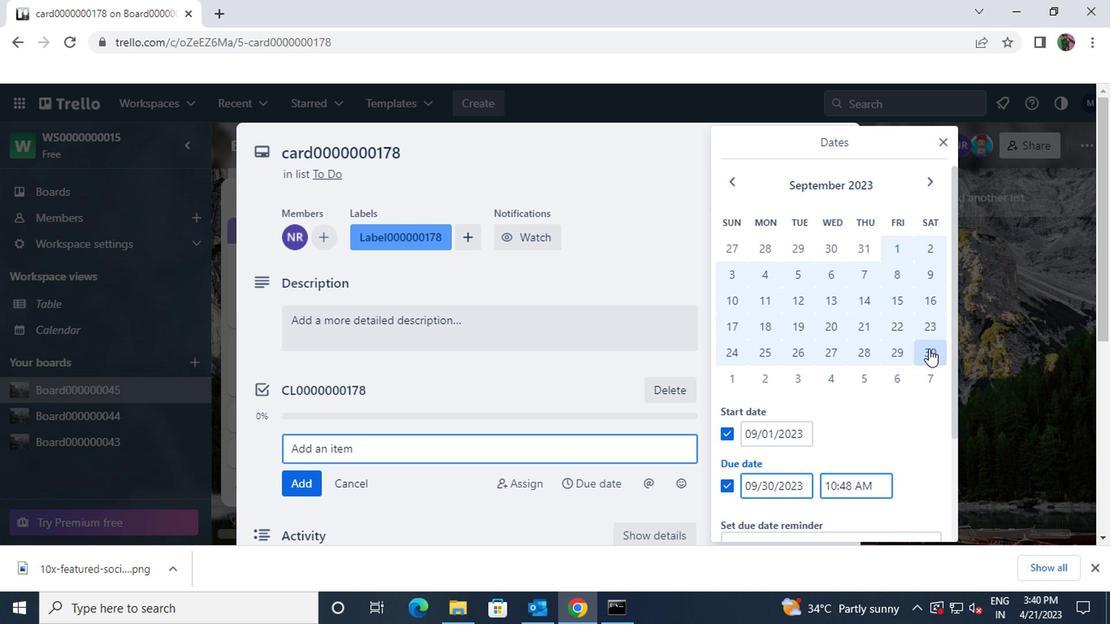 
Action: Mouse moved to (867, 471)
Screenshot: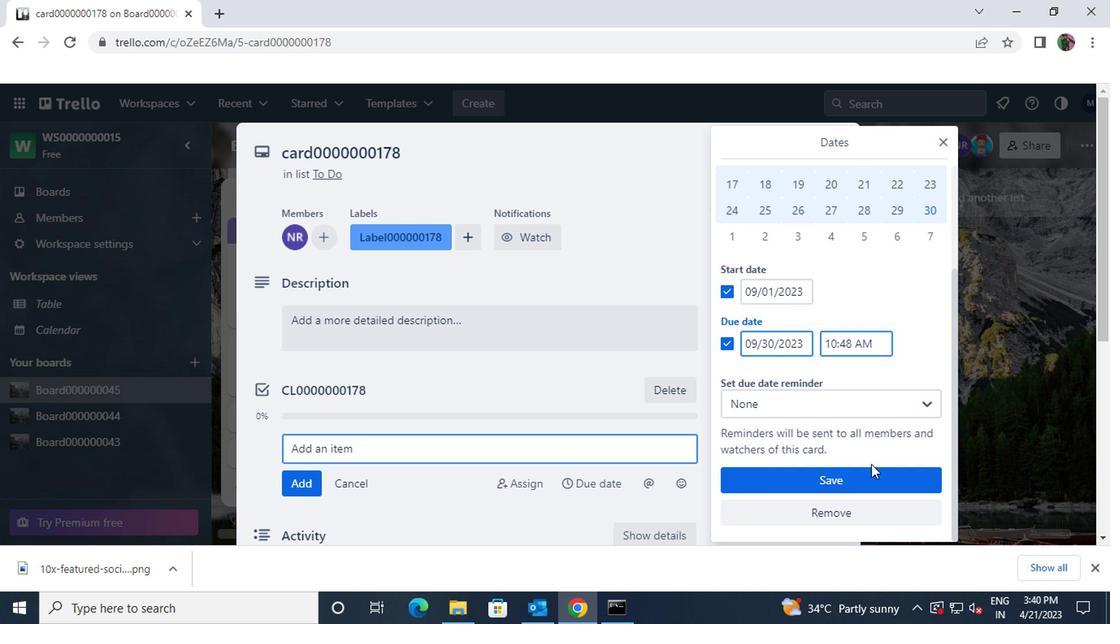 
Action: Mouse pressed left at (867, 471)
Screenshot: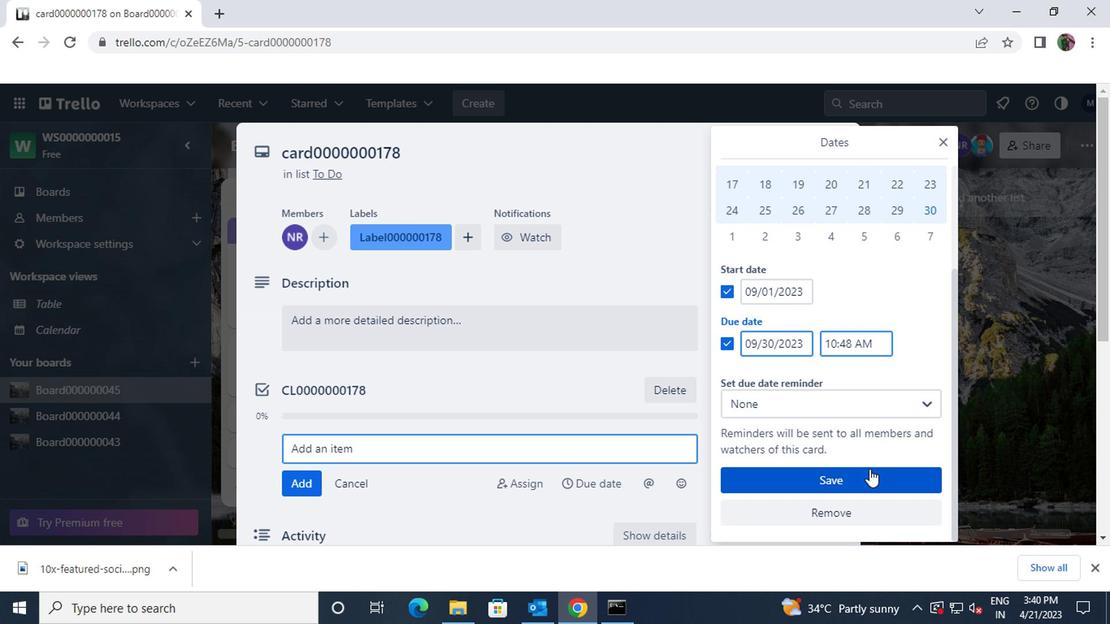 
